 Task: Research Airbnb properties in Blaj, Romania from 6th December, 2023 to 10th December, 2023 for 1 adult. Place can be private room with 1  bedroom having 1 bed and 1 bathroom. Property type can be hotel.
Action: Mouse moved to (423, 76)
Screenshot: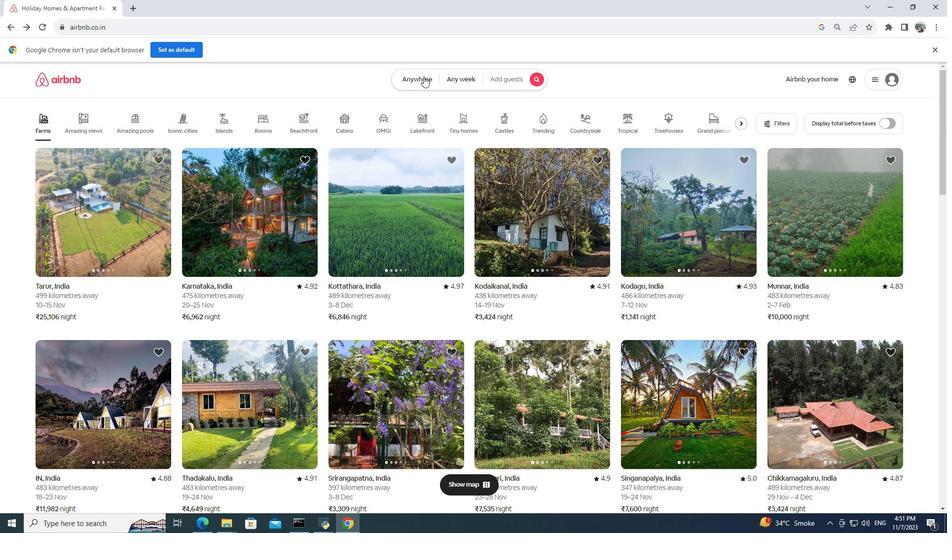 
Action: Mouse pressed left at (423, 76)
Screenshot: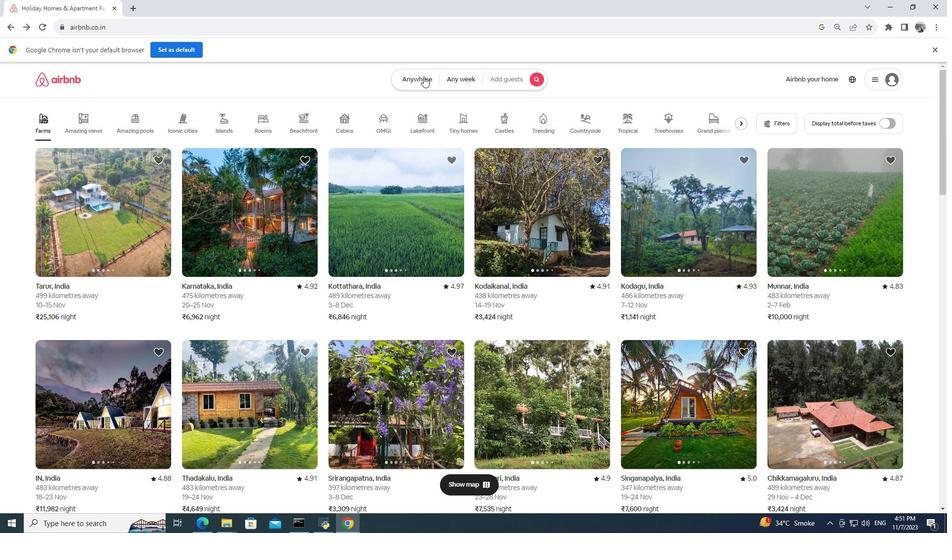 
Action: Mouse moved to (344, 119)
Screenshot: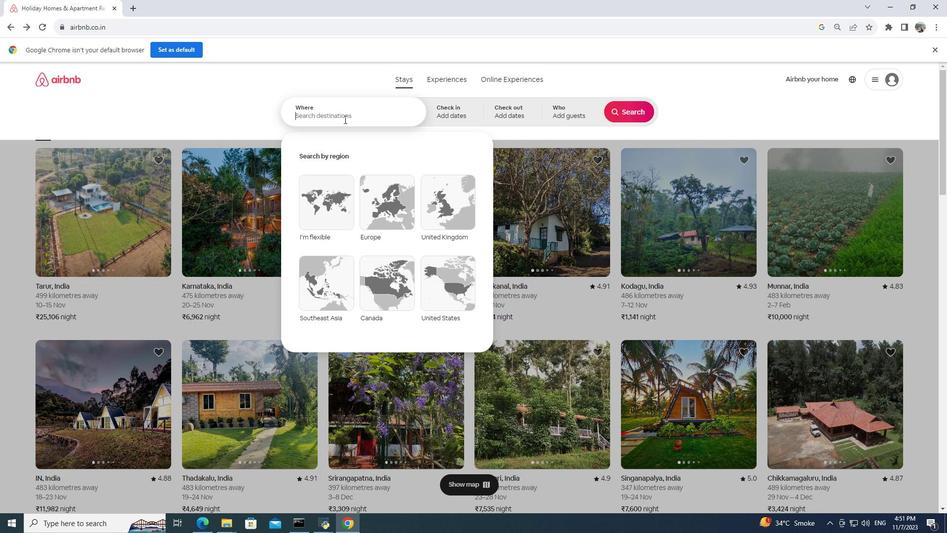 
Action: Mouse pressed left at (344, 119)
Screenshot: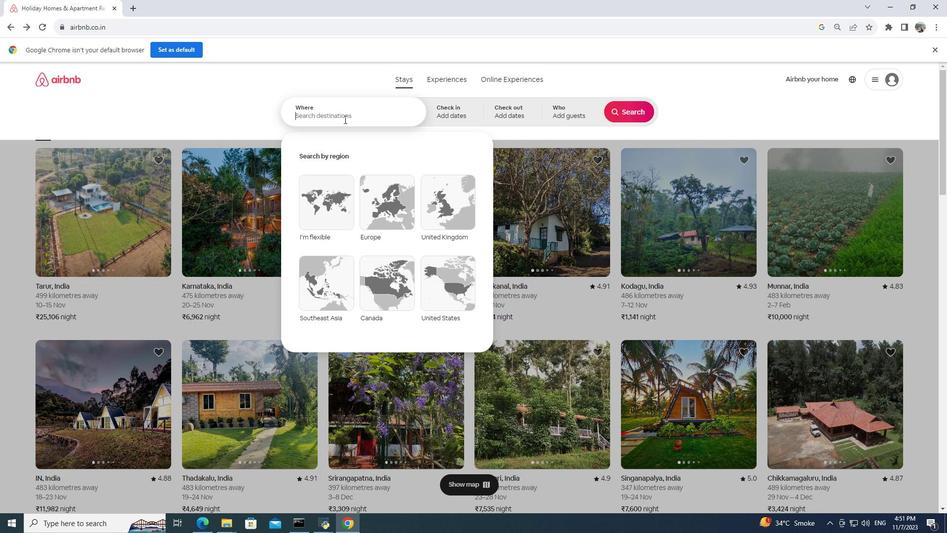 
Action: Mouse moved to (346, 119)
Screenshot: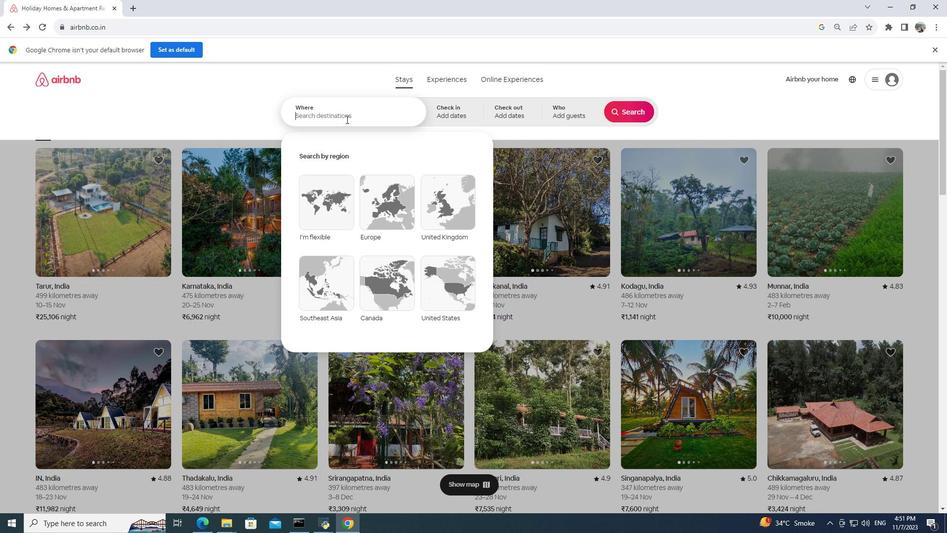 
Action: Key pressed blaj.<Key.backspace>m<Key.backspace>,<Key.space>romani<Key.shift>a
Screenshot: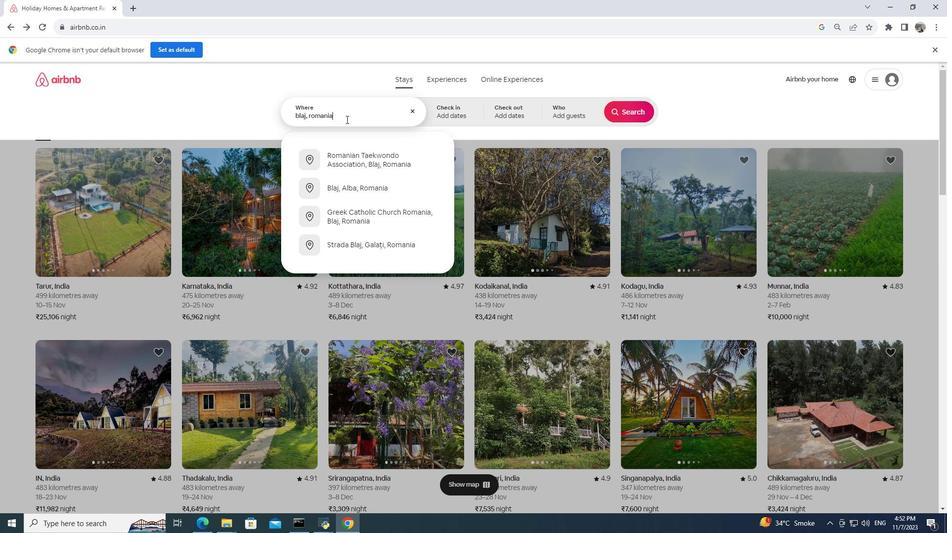 
Action: Mouse moved to (454, 114)
Screenshot: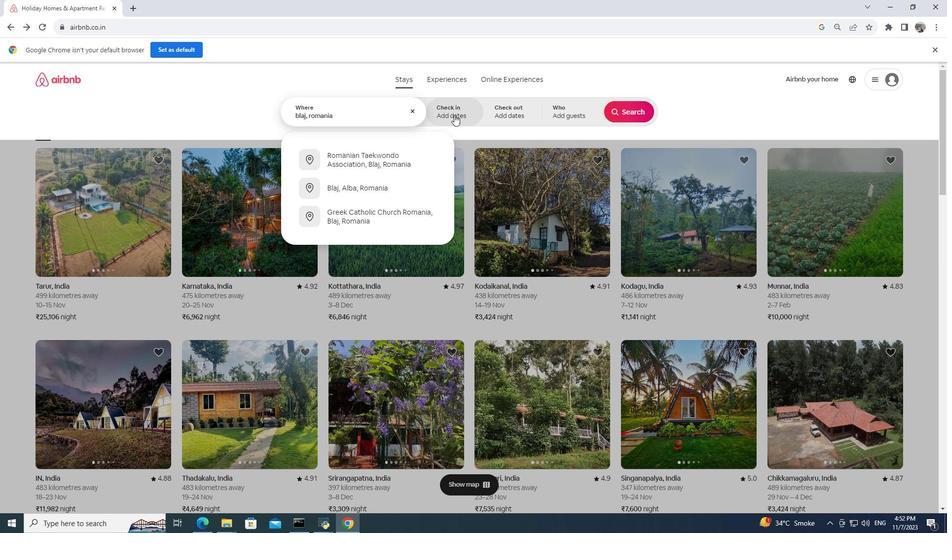 
Action: Mouse pressed left at (454, 114)
Screenshot: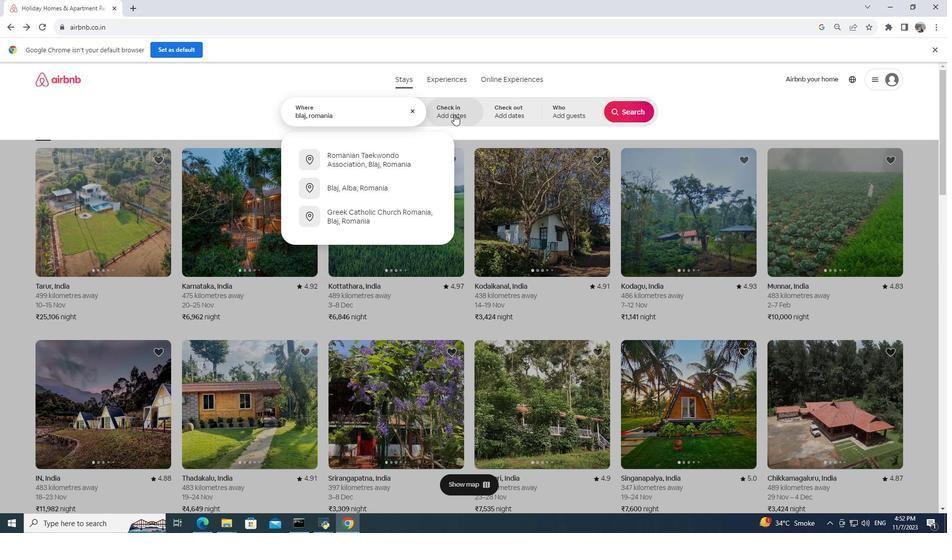 
Action: Mouse moved to (553, 243)
Screenshot: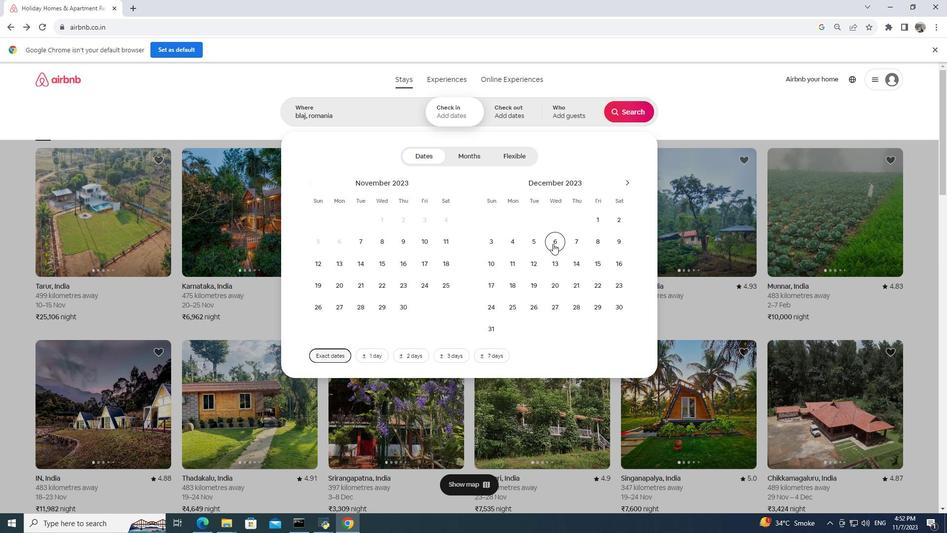 
Action: Mouse pressed left at (553, 243)
Screenshot: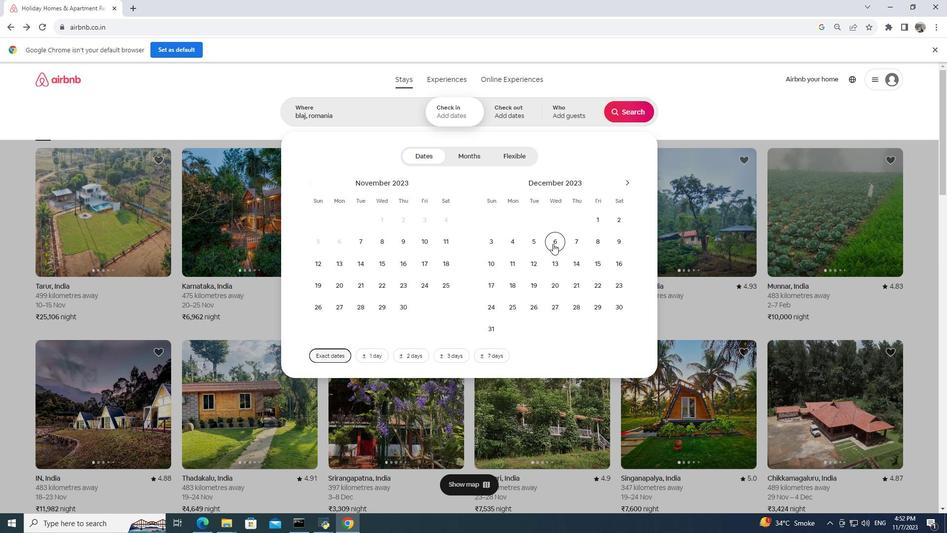 
Action: Mouse moved to (488, 262)
Screenshot: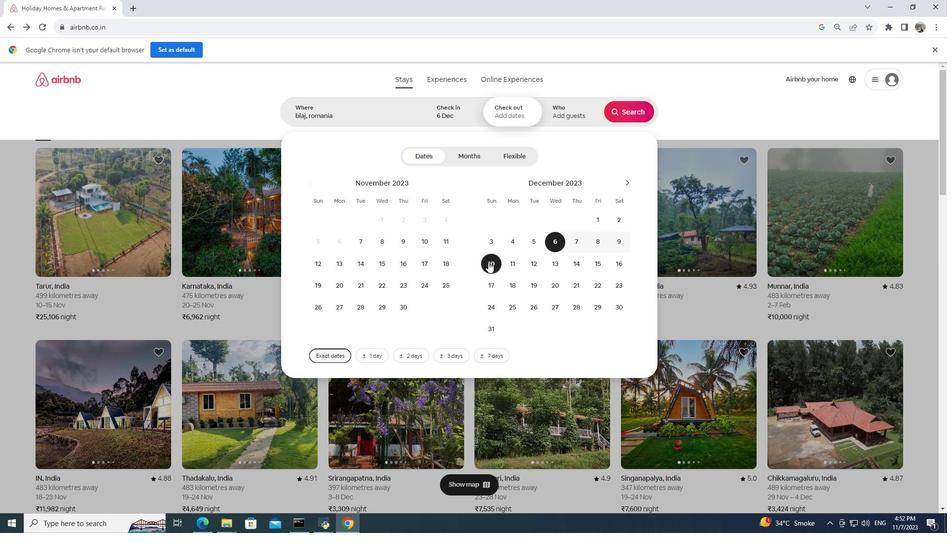 
Action: Mouse pressed left at (488, 262)
Screenshot: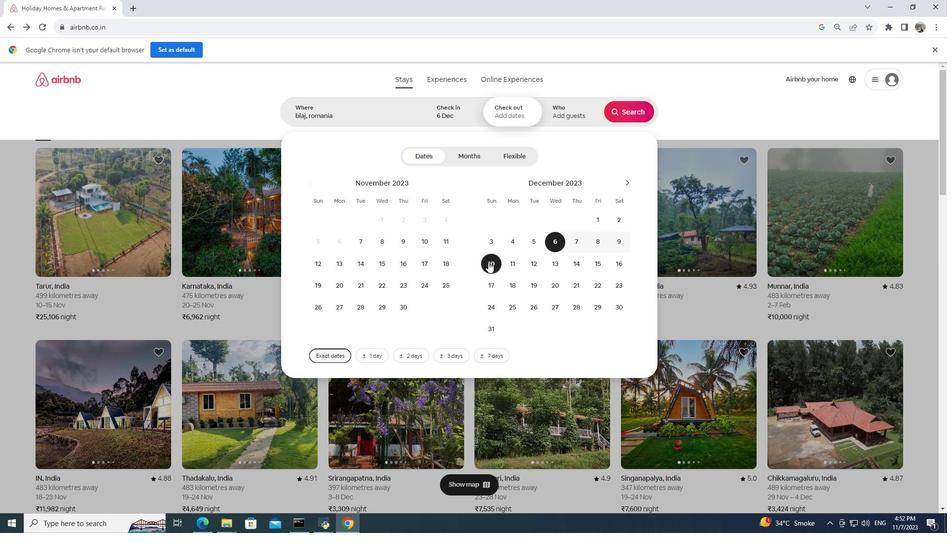 
Action: Mouse moved to (567, 113)
Screenshot: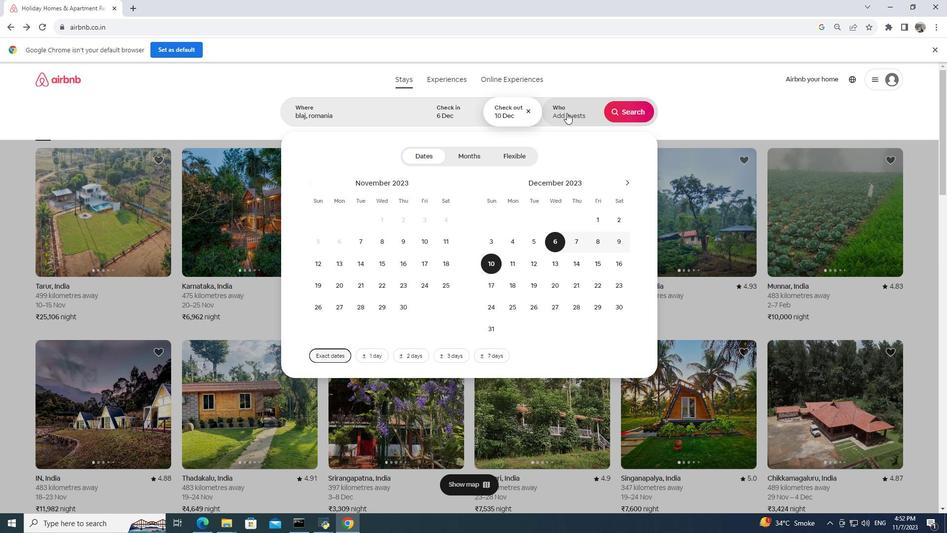
Action: Mouse pressed left at (567, 113)
Screenshot: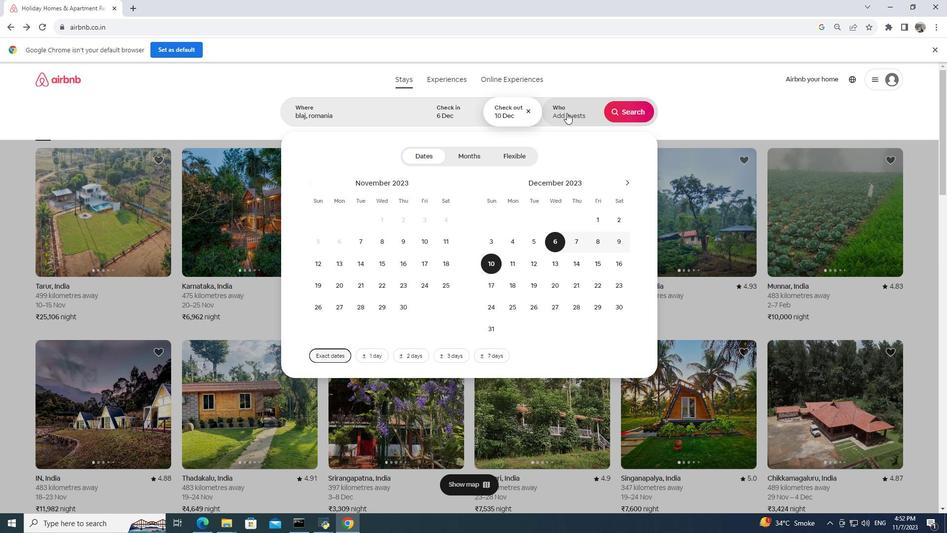 
Action: Mouse moved to (632, 159)
Screenshot: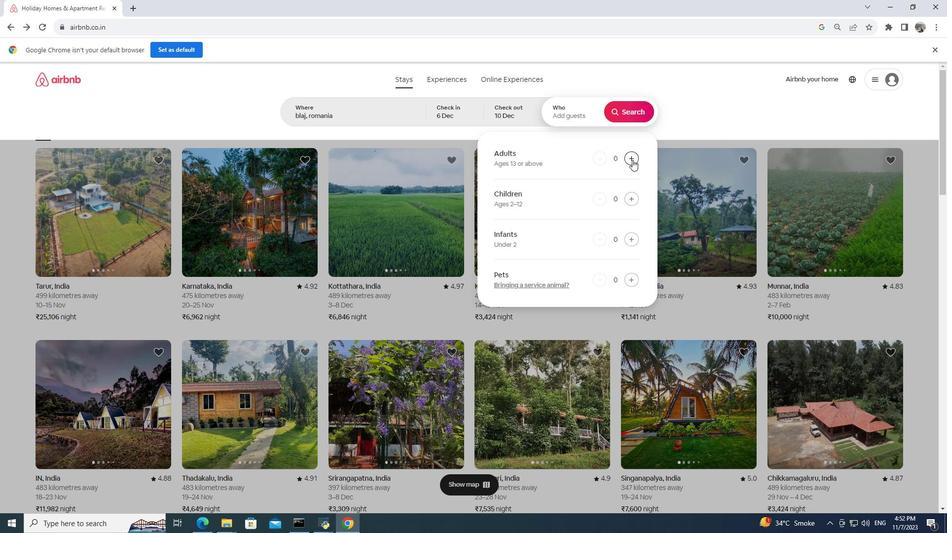 
Action: Mouse pressed left at (632, 159)
Screenshot: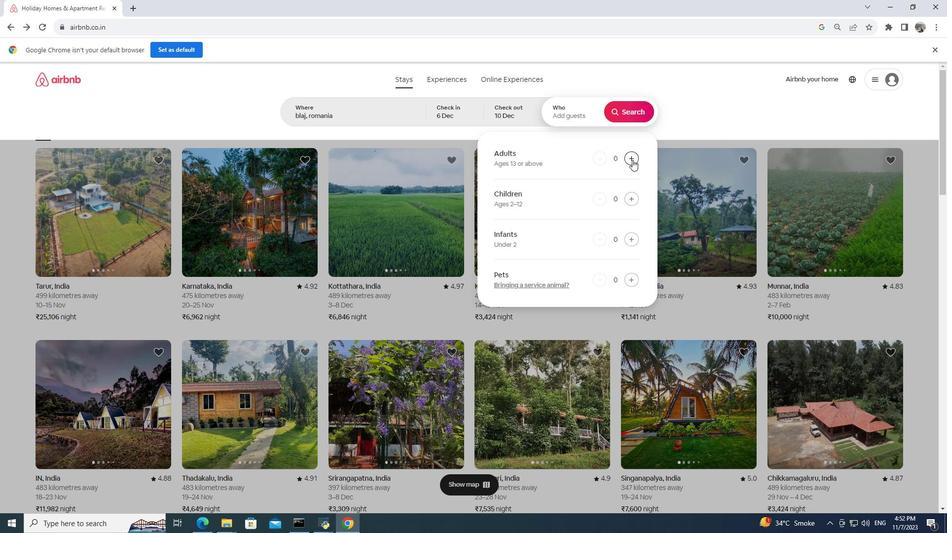 
Action: Mouse moved to (628, 112)
Screenshot: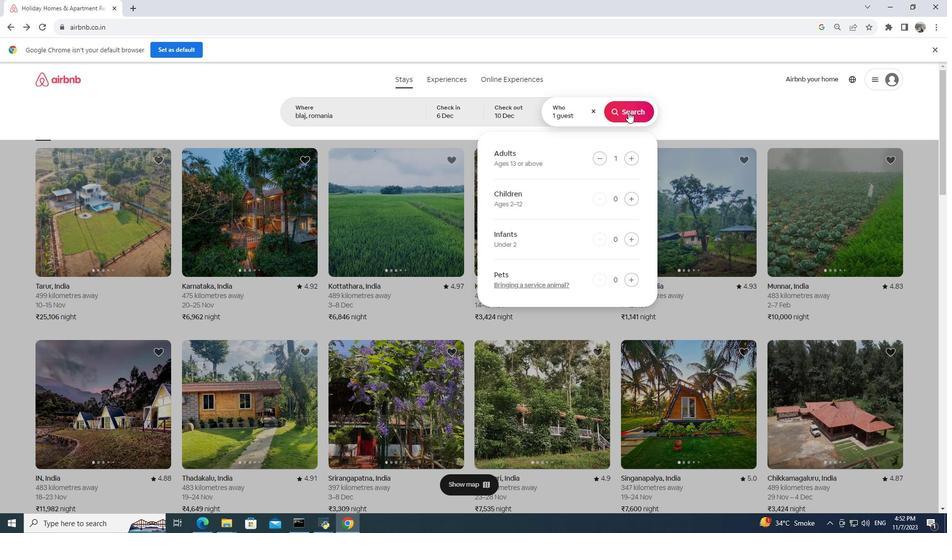 
Action: Mouse pressed left at (628, 112)
Screenshot: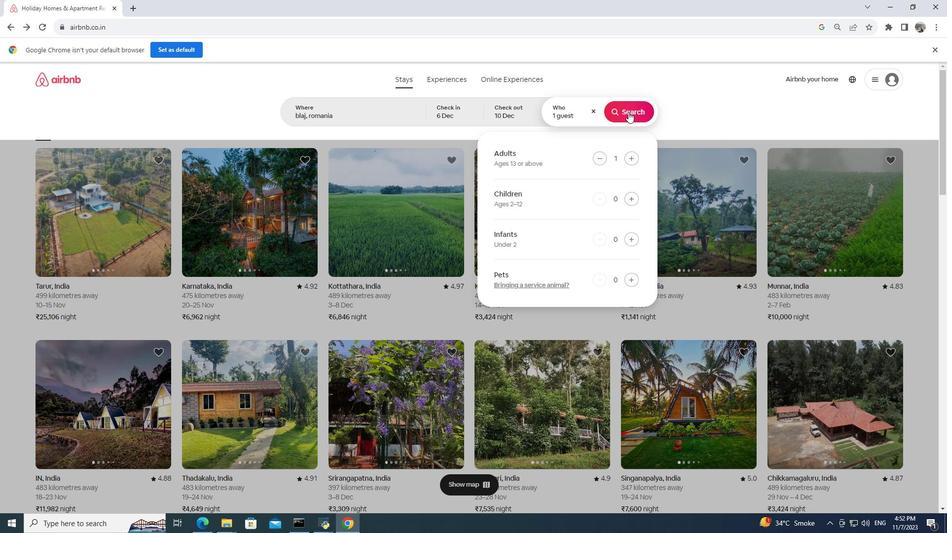 
Action: Mouse moved to (799, 114)
Screenshot: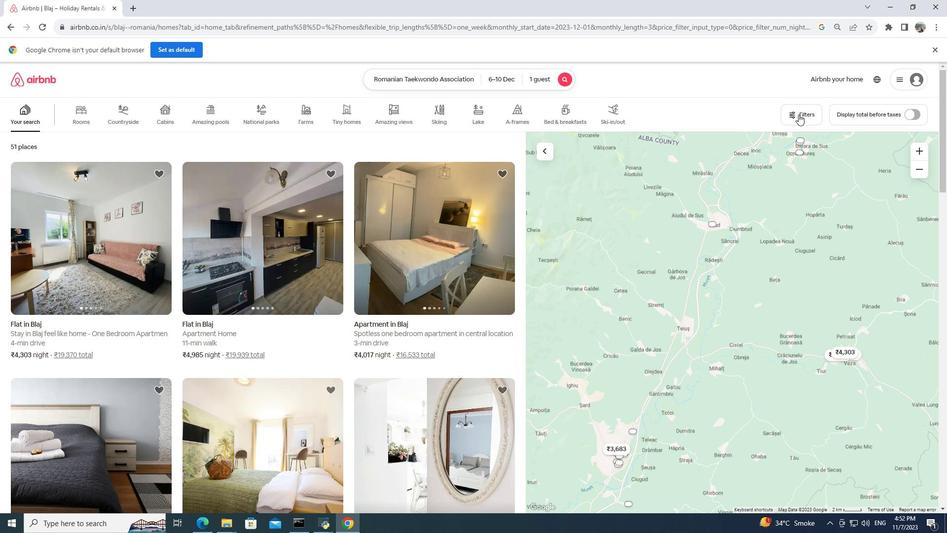 
Action: Mouse pressed left at (799, 114)
Screenshot: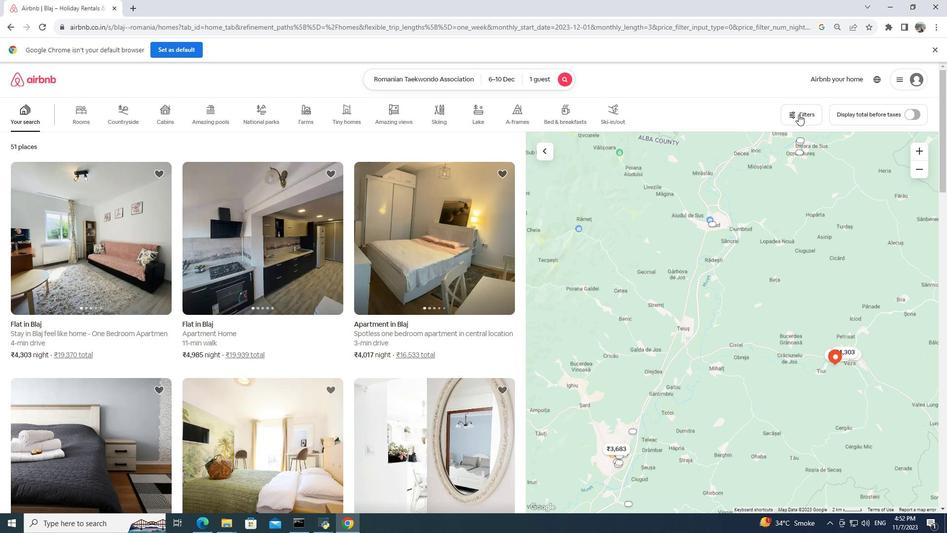 
Action: Mouse moved to (351, 386)
Screenshot: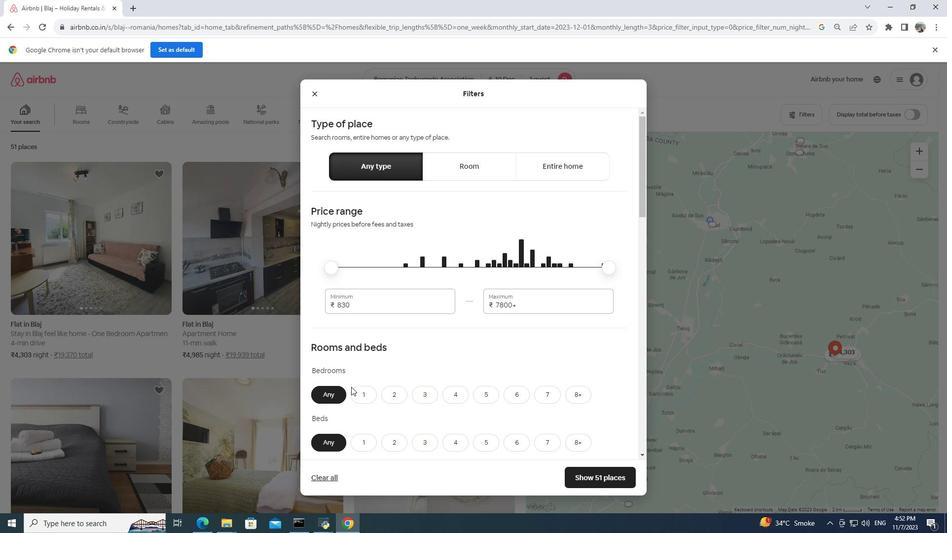 
Action: Mouse pressed left at (351, 386)
Screenshot: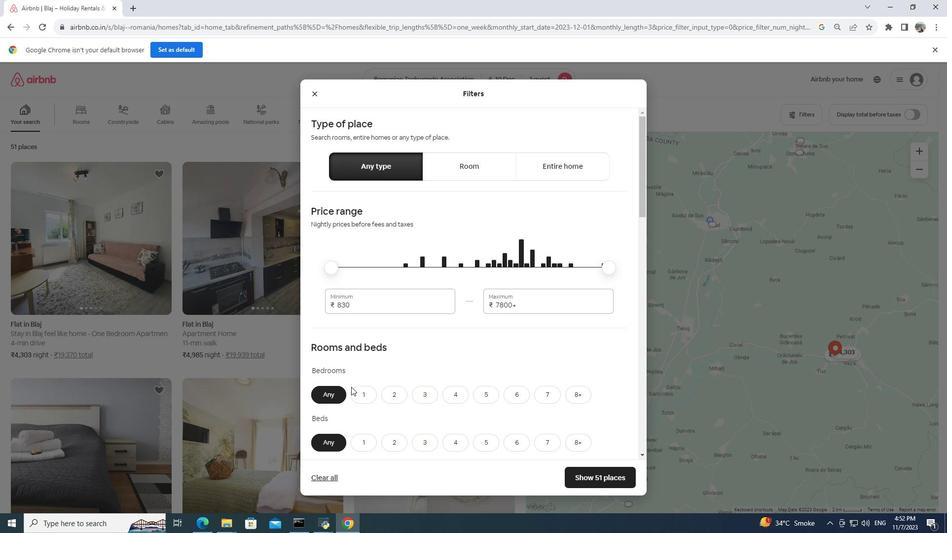 
Action: Mouse moved to (359, 388)
Screenshot: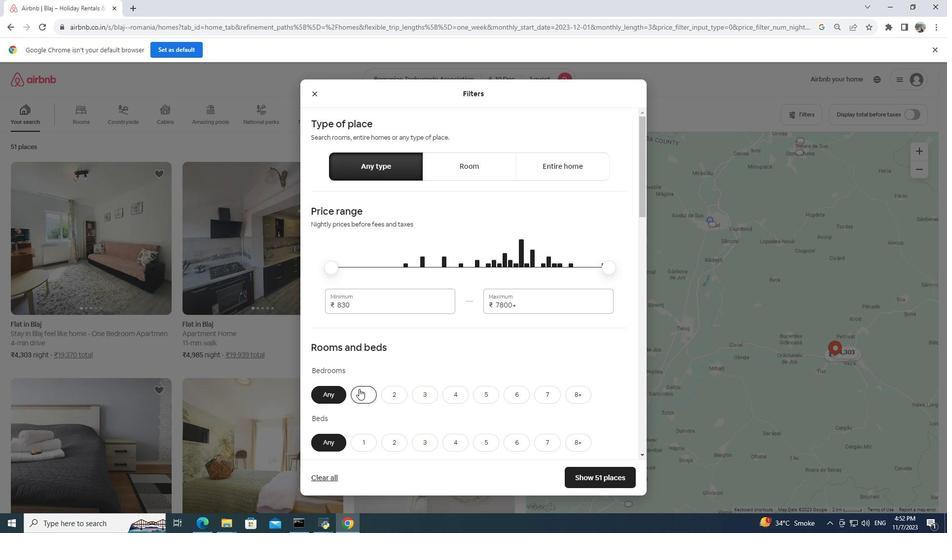 
Action: Mouse pressed left at (359, 388)
Screenshot: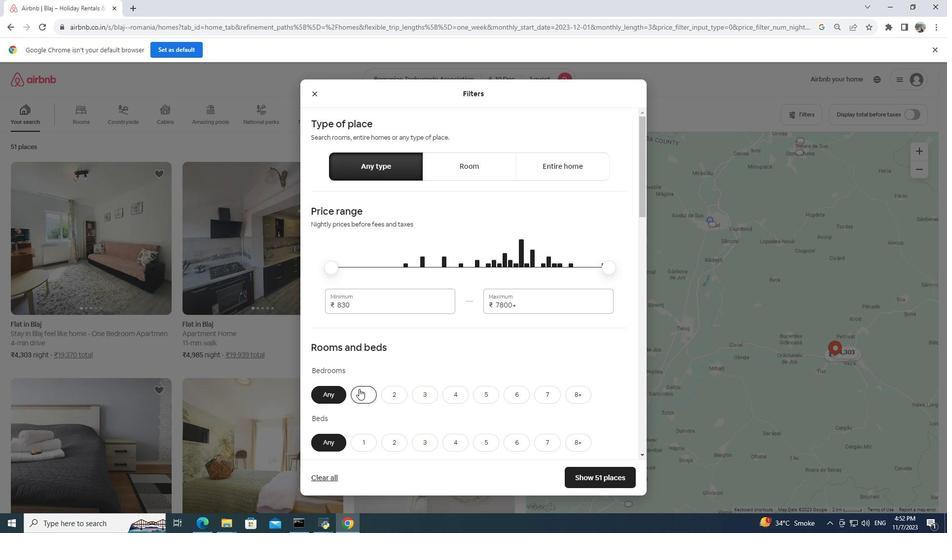 
Action: Mouse moved to (361, 384)
Screenshot: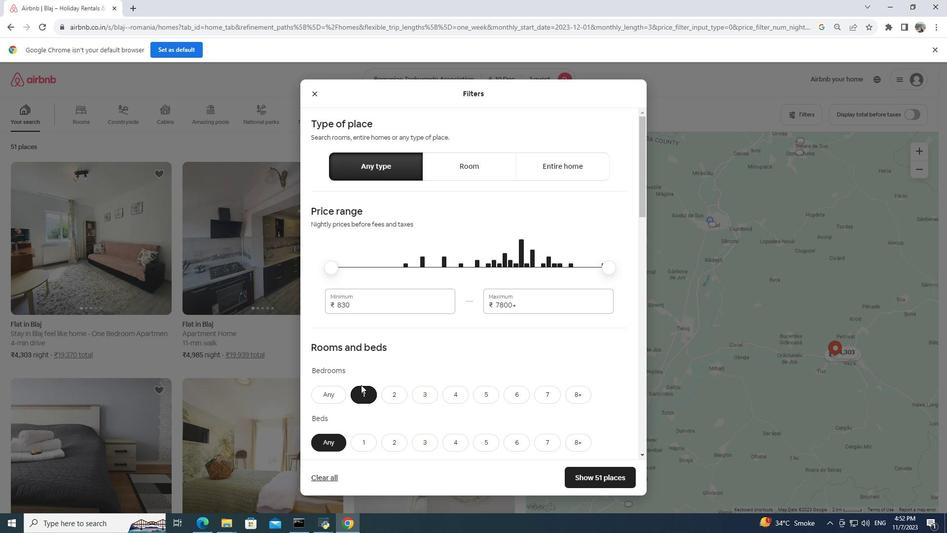 
Action: Mouse scrolled (361, 384) with delta (0, 0)
Screenshot: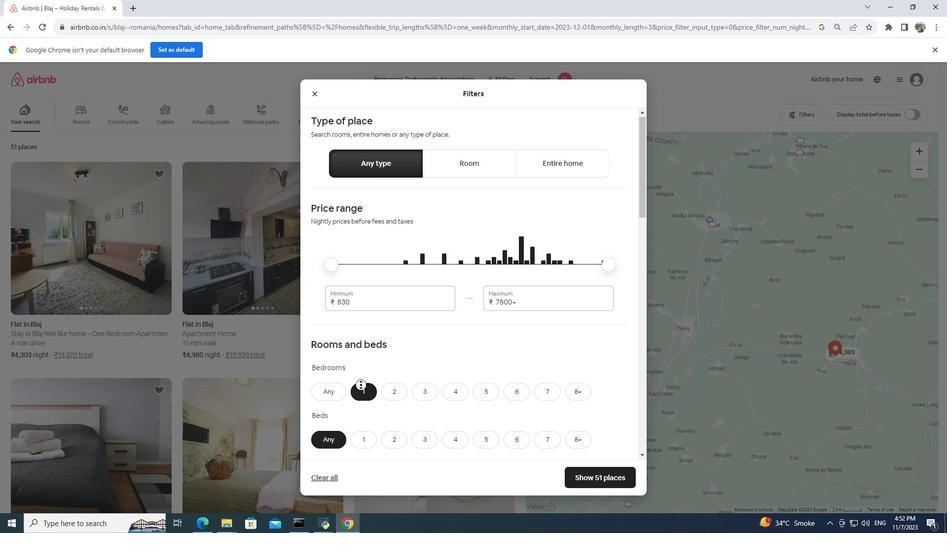 
Action: Mouse scrolled (361, 384) with delta (0, 0)
Screenshot: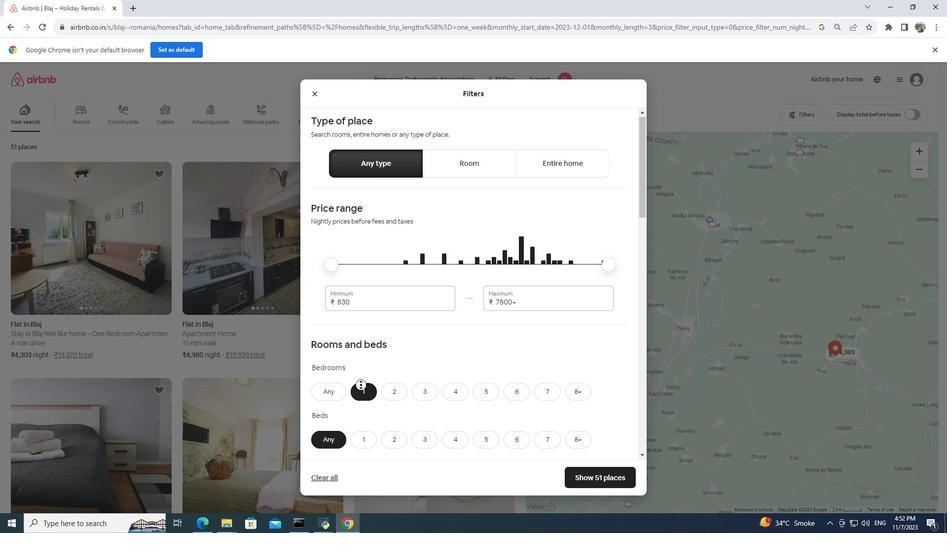 
Action: Mouse scrolled (361, 384) with delta (0, 0)
Screenshot: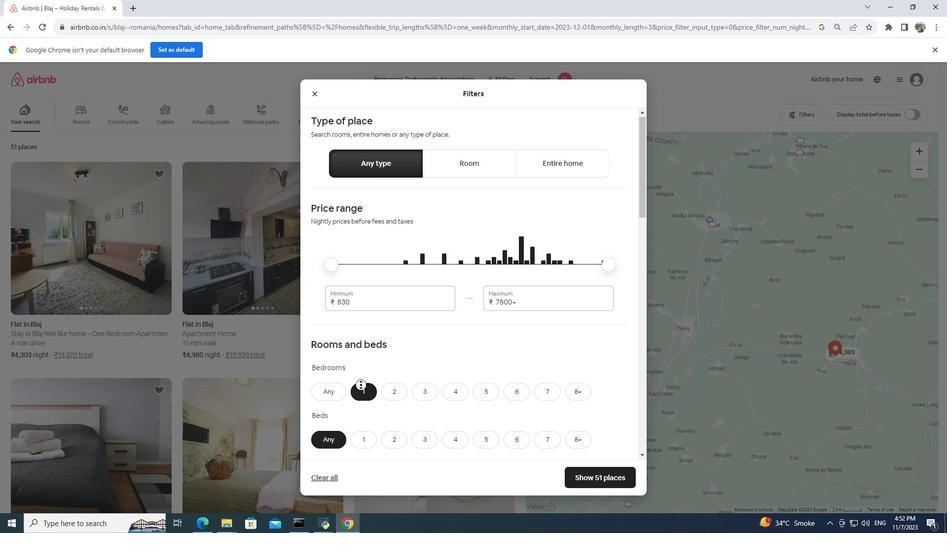 
Action: Mouse pressed middle at (361, 384)
Screenshot: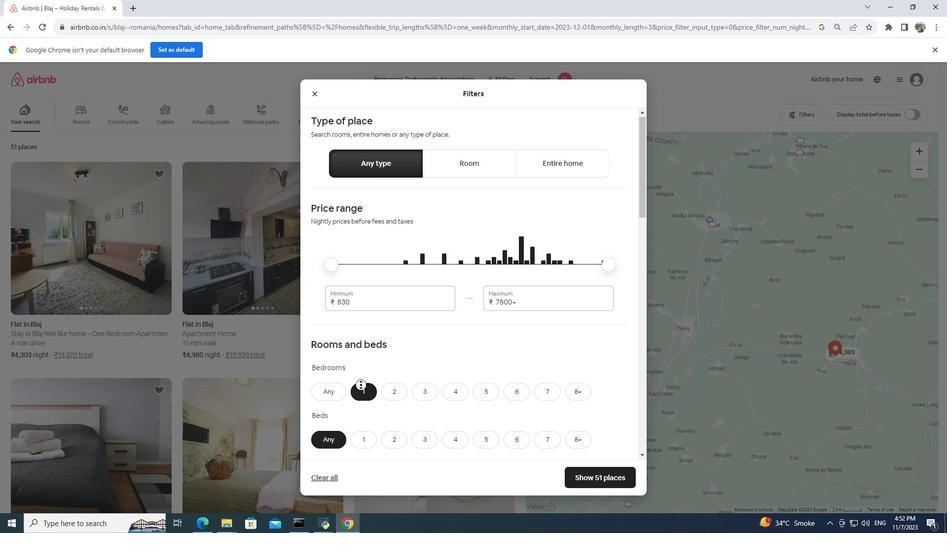
Action: Mouse scrolled (361, 384) with delta (0, 0)
Screenshot: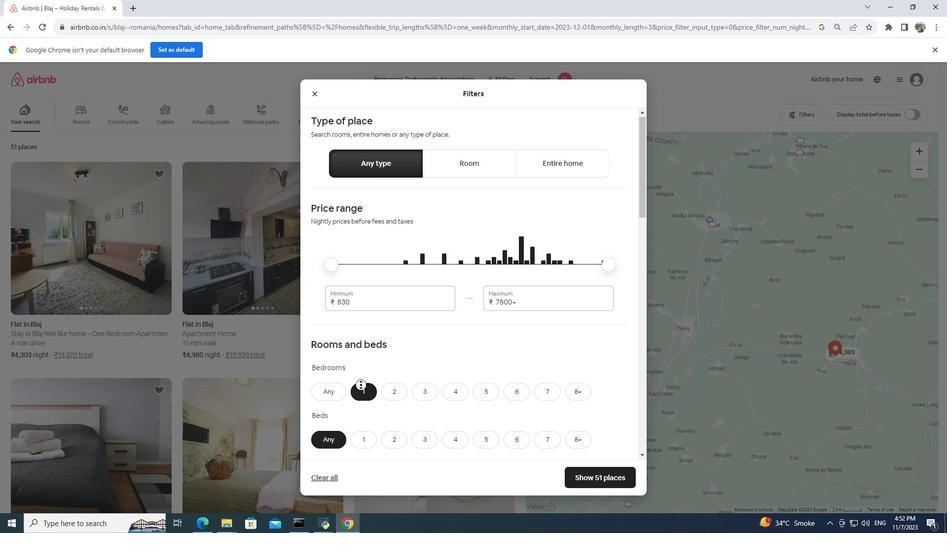 
Action: Mouse scrolled (361, 384) with delta (0, 0)
Screenshot: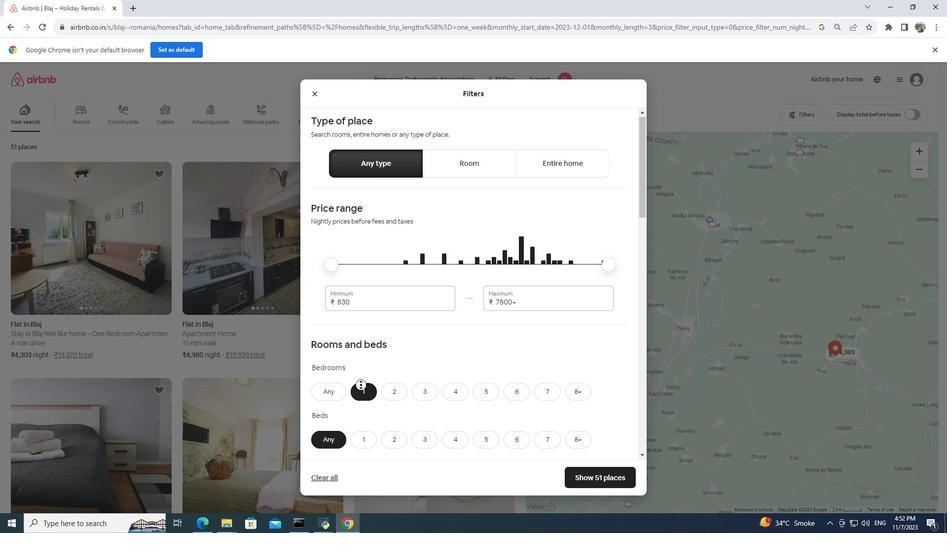 
Action: Mouse moved to (364, 407)
Screenshot: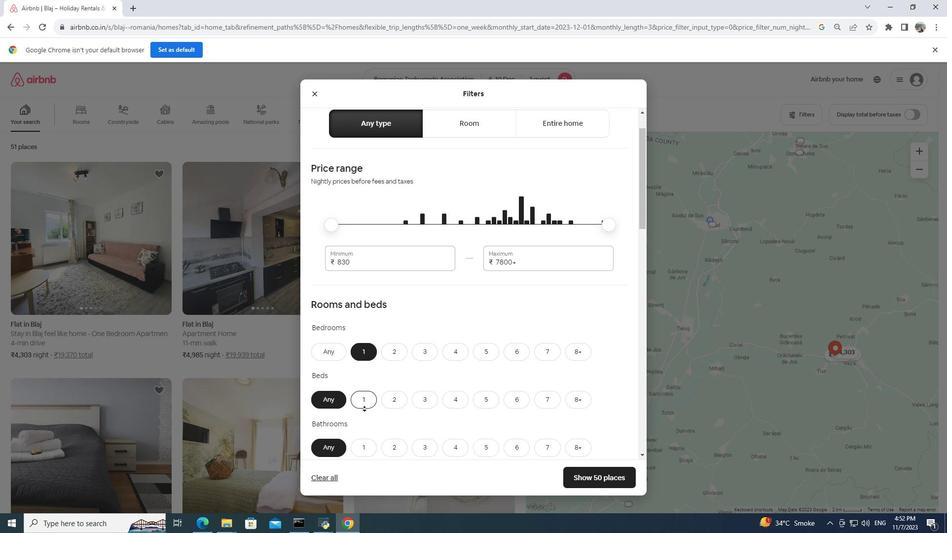 
Action: Mouse pressed left at (364, 407)
Screenshot: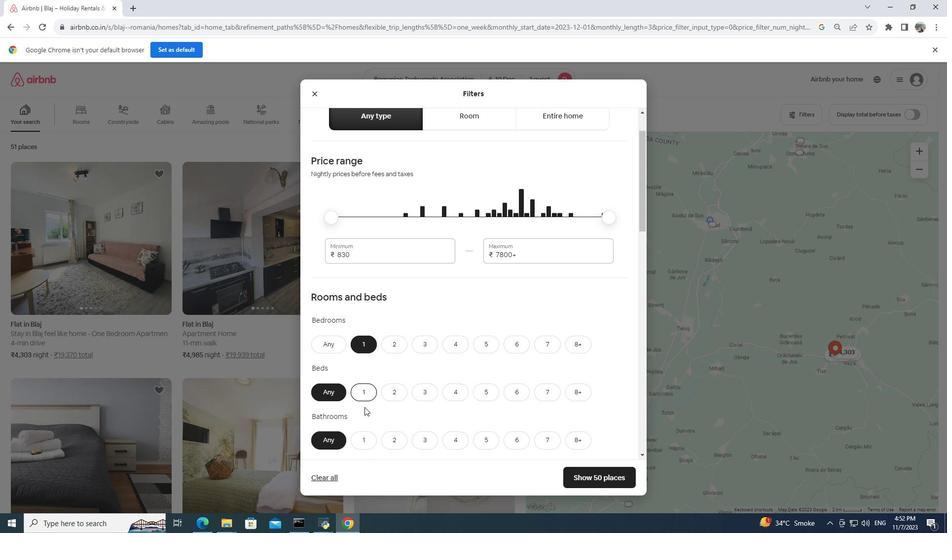 
Action: Mouse moved to (367, 379)
Screenshot: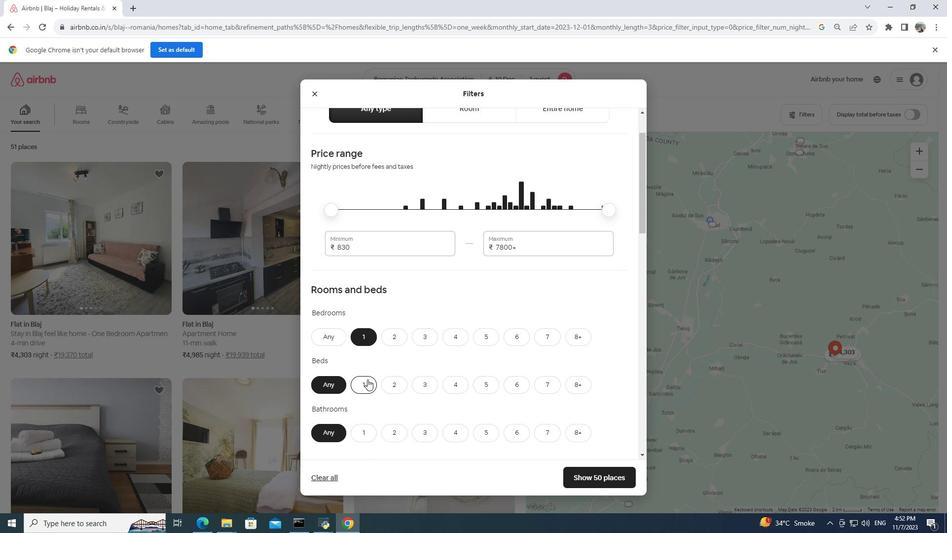 
Action: Mouse pressed left at (367, 379)
Screenshot: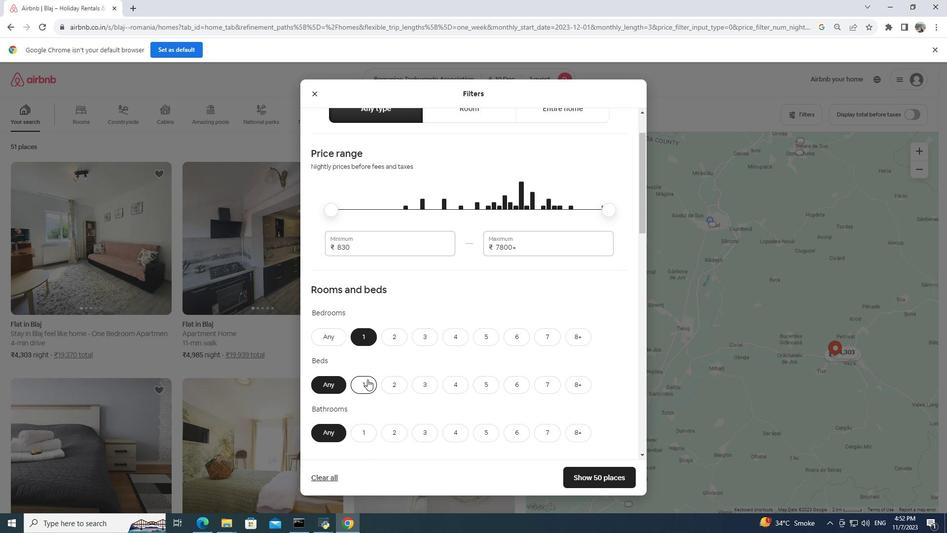 
Action: Mouse moved to (361, 426)
Screenshot: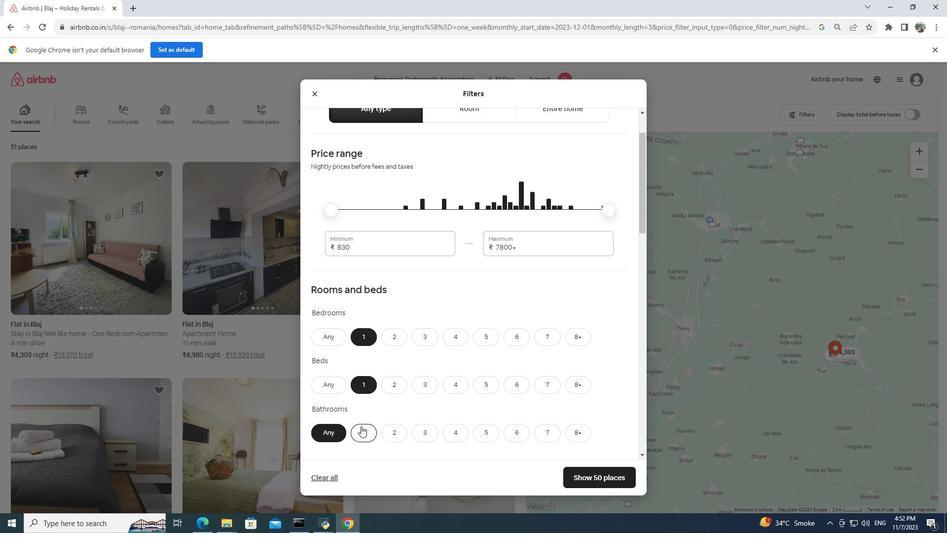 
Action: Mouse pressed left at (361, 426)
Screenshot: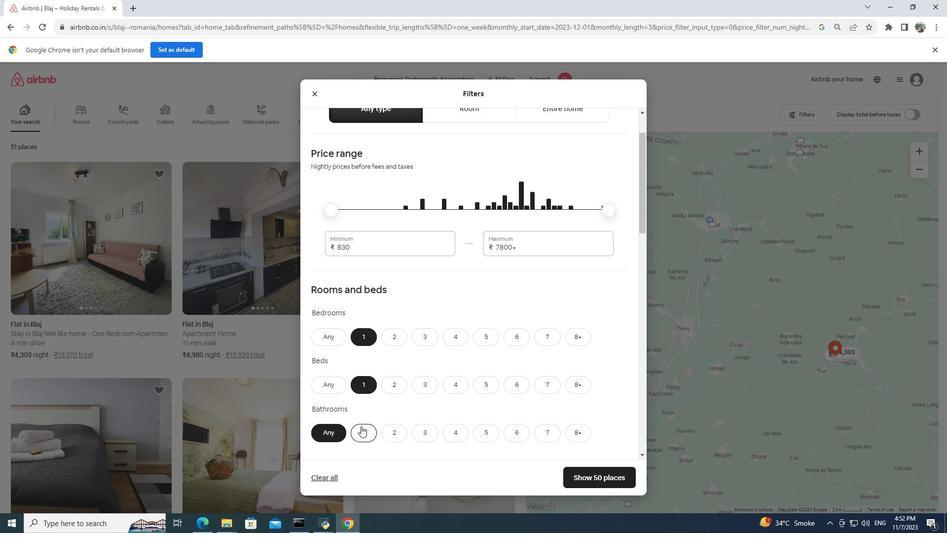 
Action: Mouse moved to (367, 407)
Screenshot: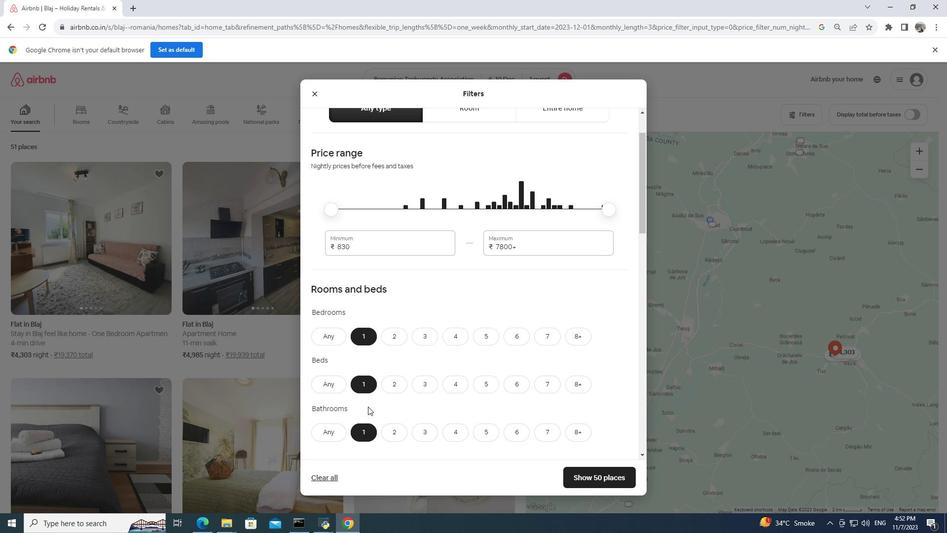 
Action: Mouse scrolled (367, 407) with delta (0, 0)
Screenshot: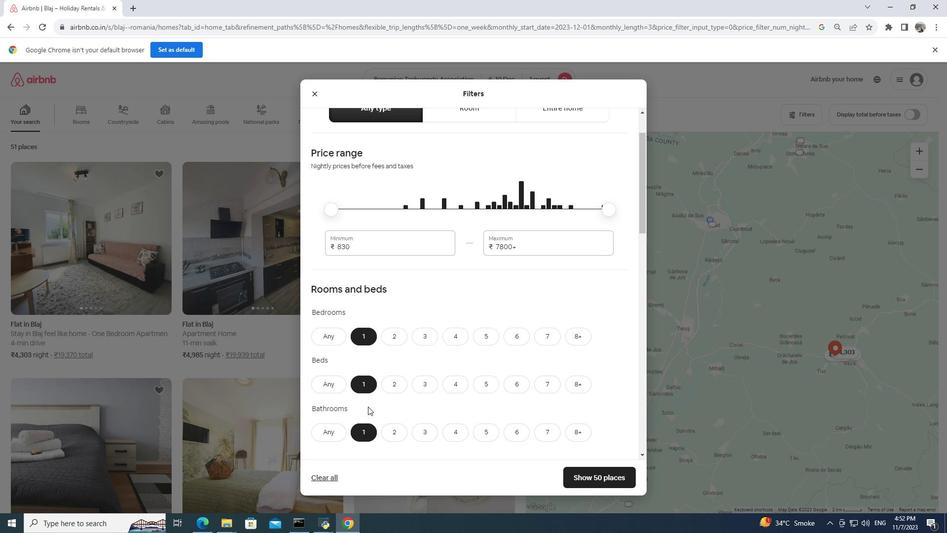 
Action: Mouse moved to (367, 407)
Screenshot: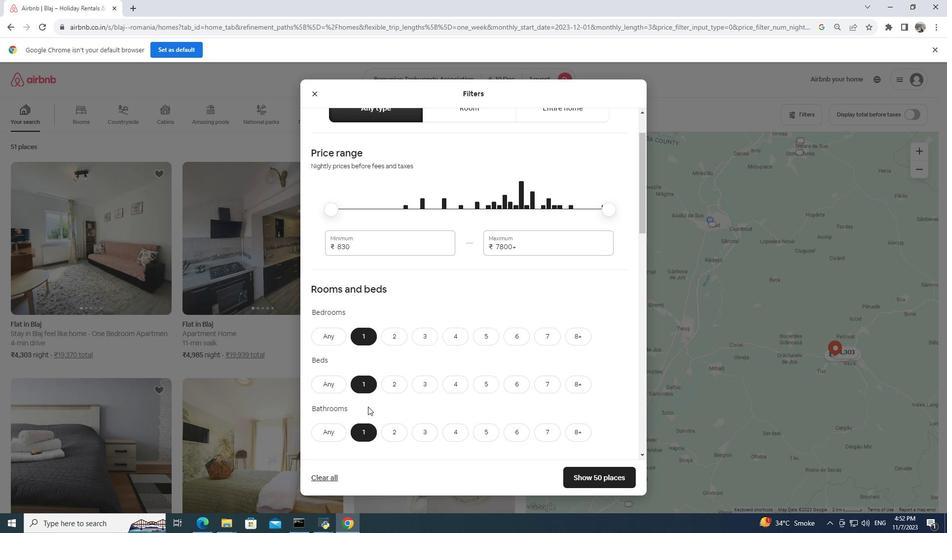 
Action: Mouse scrolled (367, 406) with delta (0, 0)
Screenshot: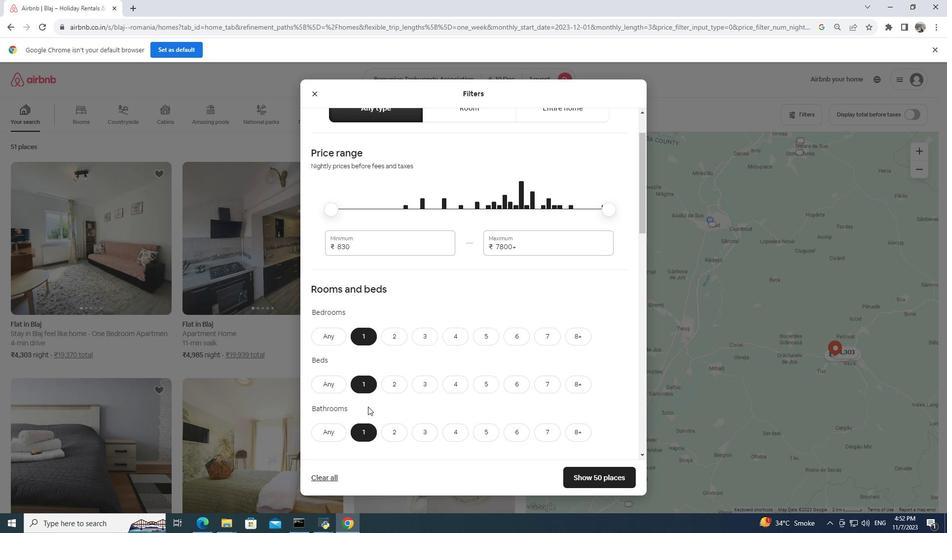 
Action: Mouse moved to (372, 395)
Screenshot: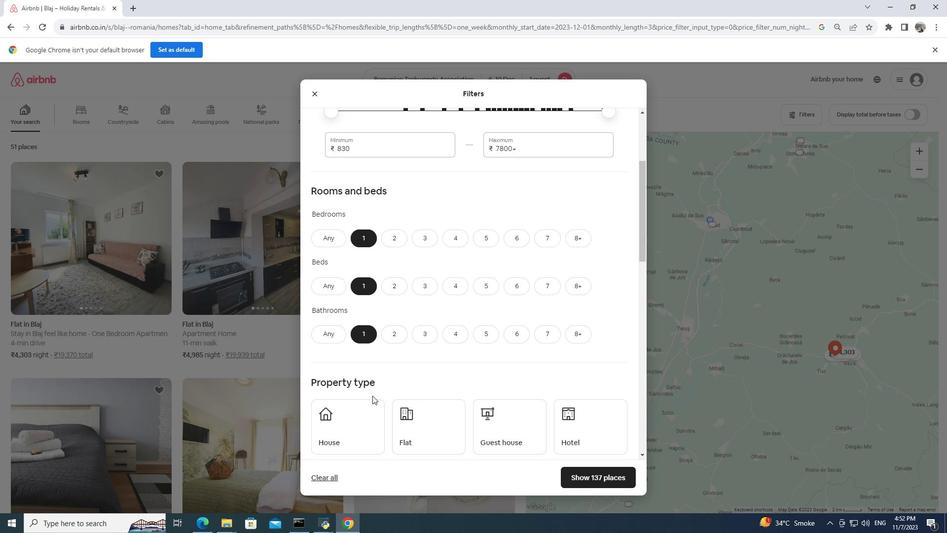 
Action: Mouse scrolled (372, 395) with delta (0, 0)
Screenshot: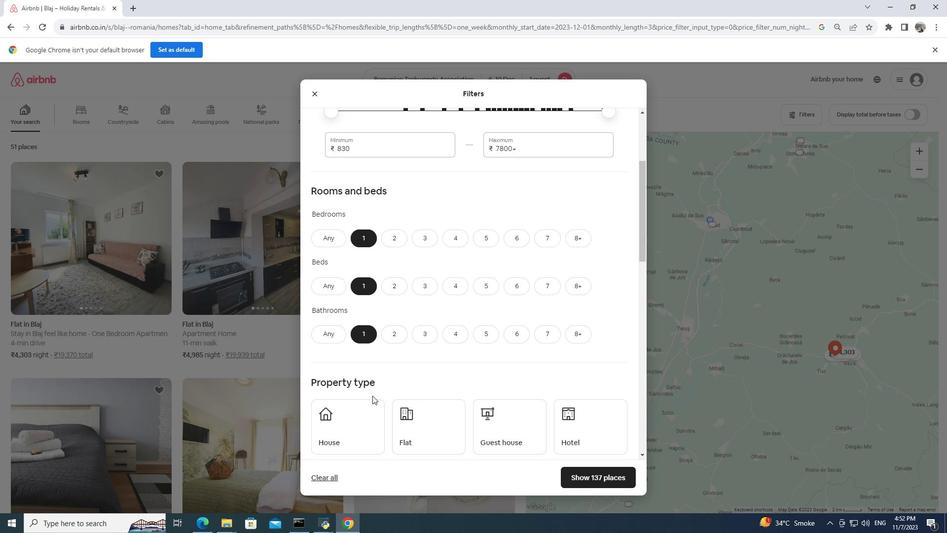 
Action: Mouse scrolled (372, 395) with delta (0, 0)
Screenshot: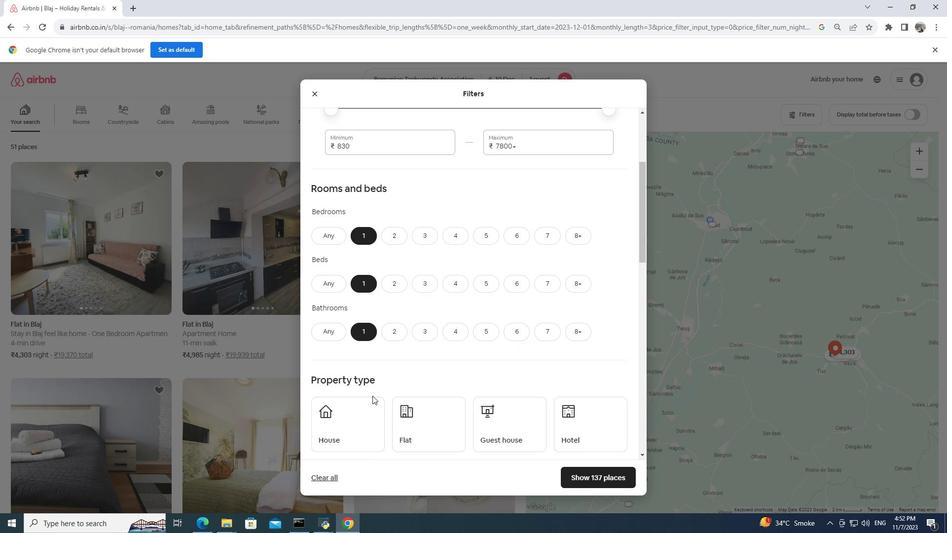 
Action: Mouse scrolled (372, 395) with delta (0, 0)
Screenshot: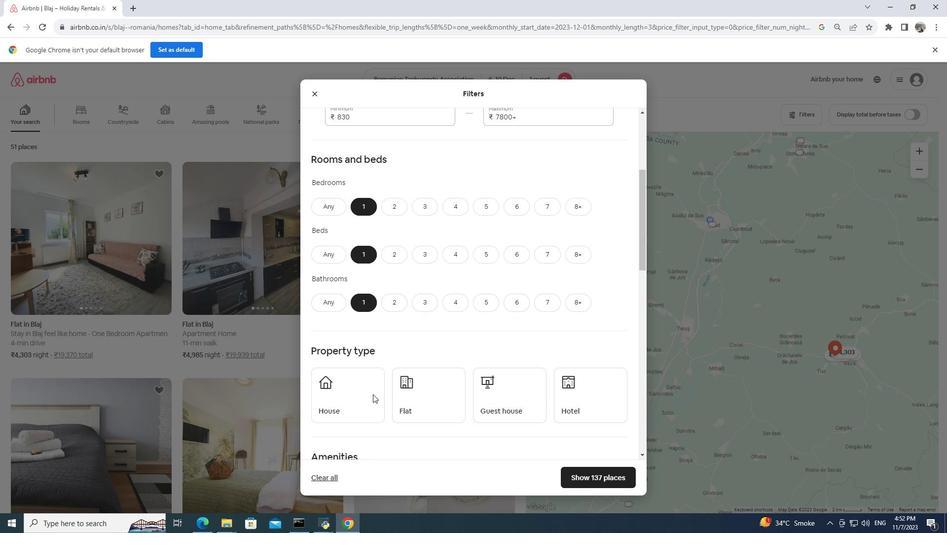 
Action: Mouse moved to (585, 274)
Screenshot: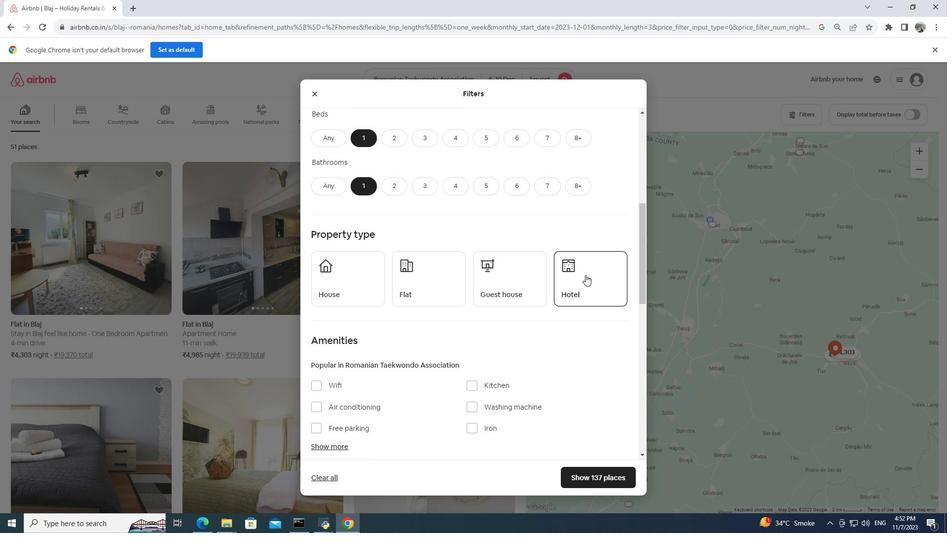 
Action: Mouse pressed left at (585, 274)
Screenshot: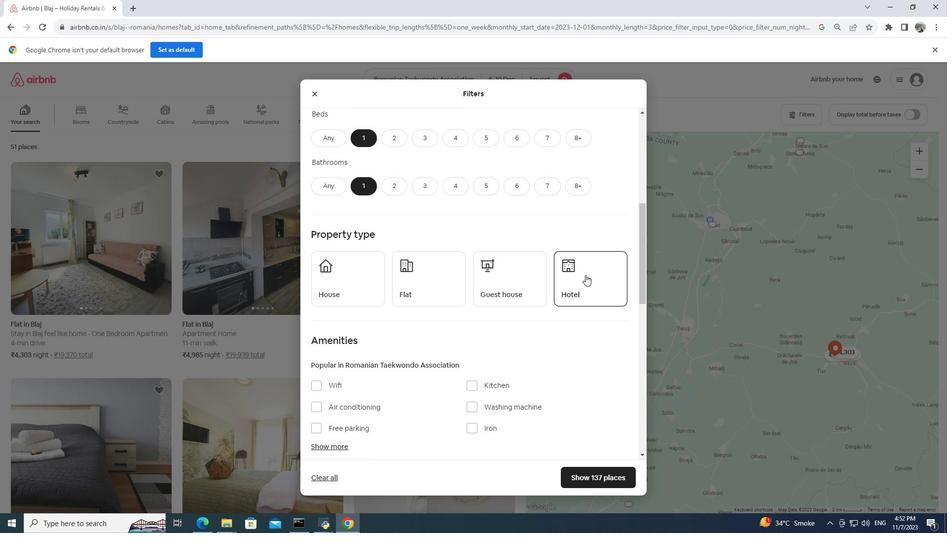 
Action: Mouse moved to (605, 472)
Screenshot: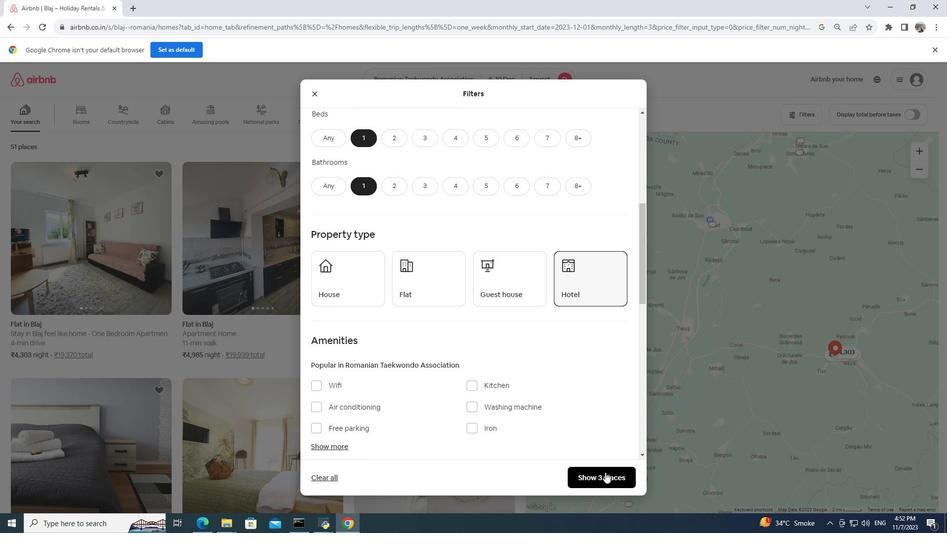 
Action: Mouse pressed left at (605, 472)
Screenshot: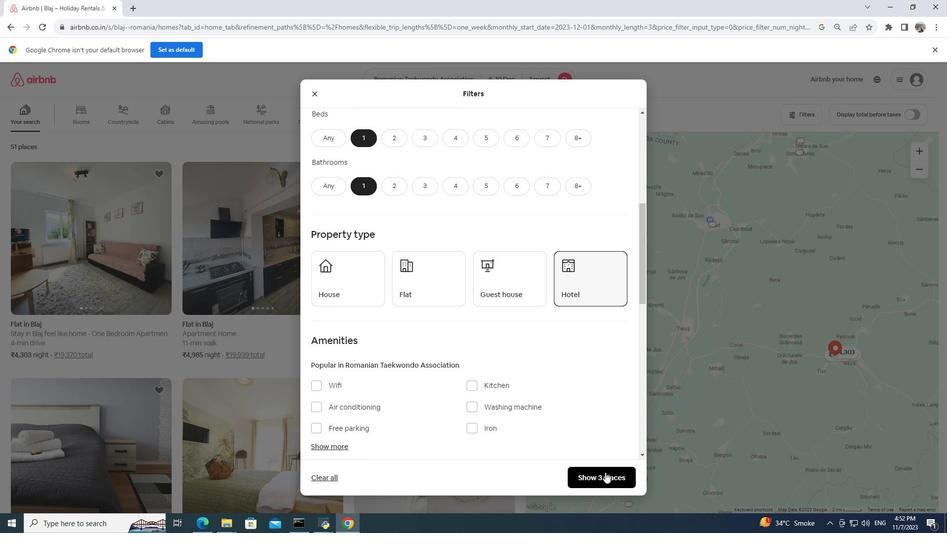 
Action: Mouse moved to (51, 254)
Screenshot: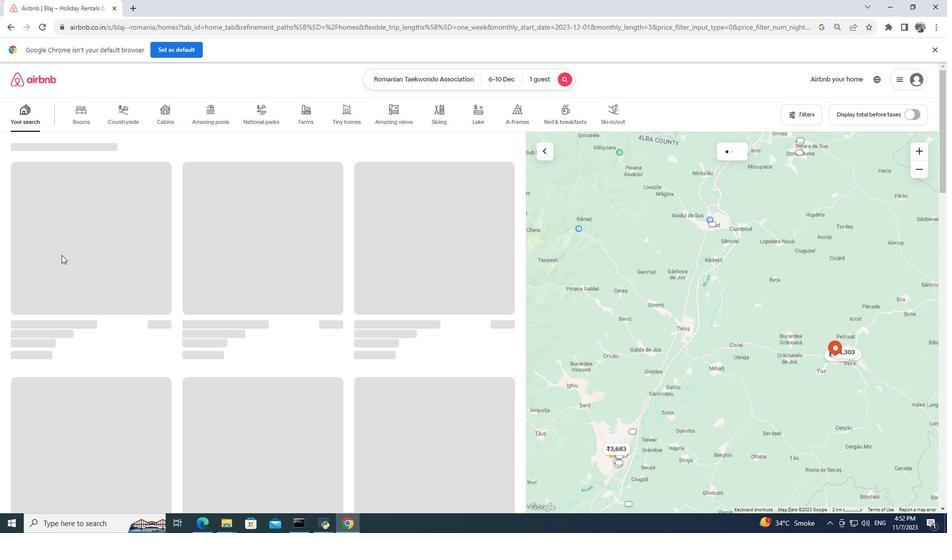 
Action: Mouse pressed left at (51, 254)
Screenshot: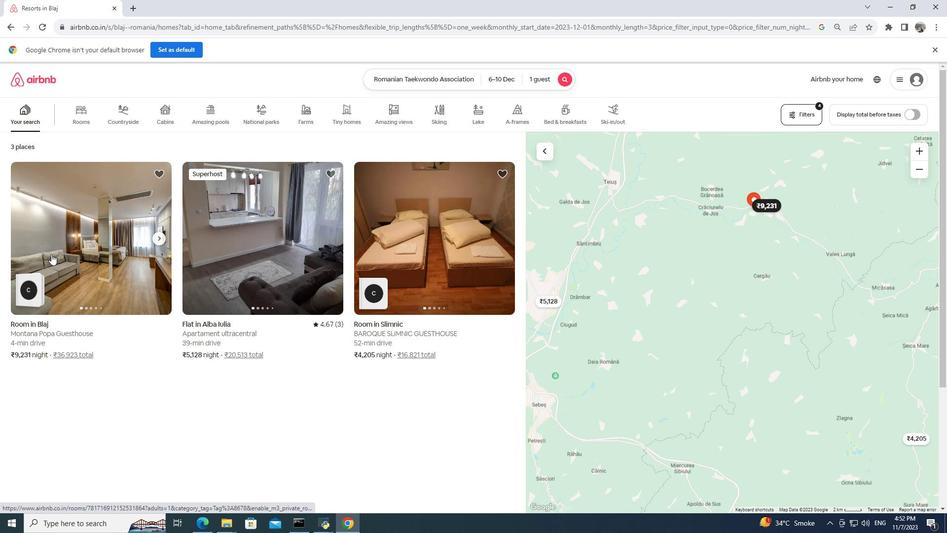 
Action: Mouse pressed left at (51, 254)
Screenshot: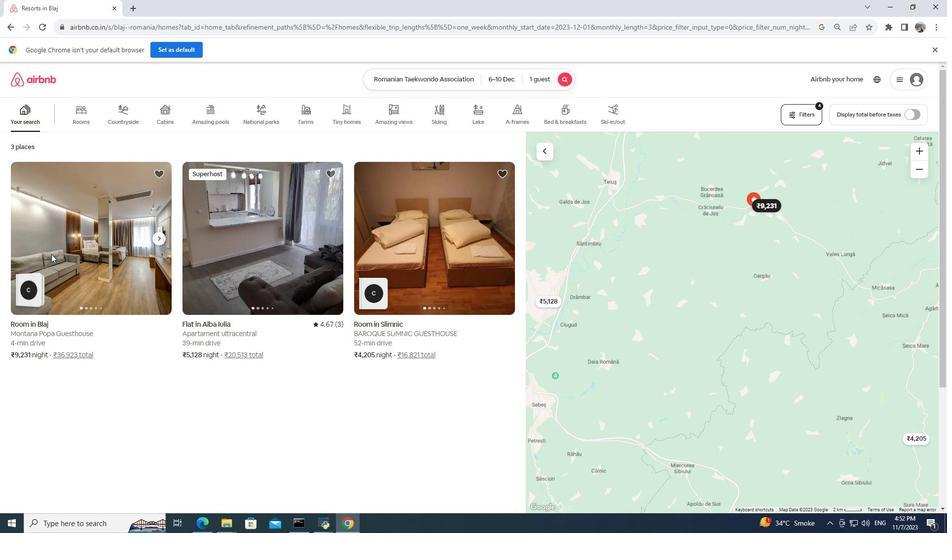 
Action: Mouse moved to (231, 8)
Screenshot: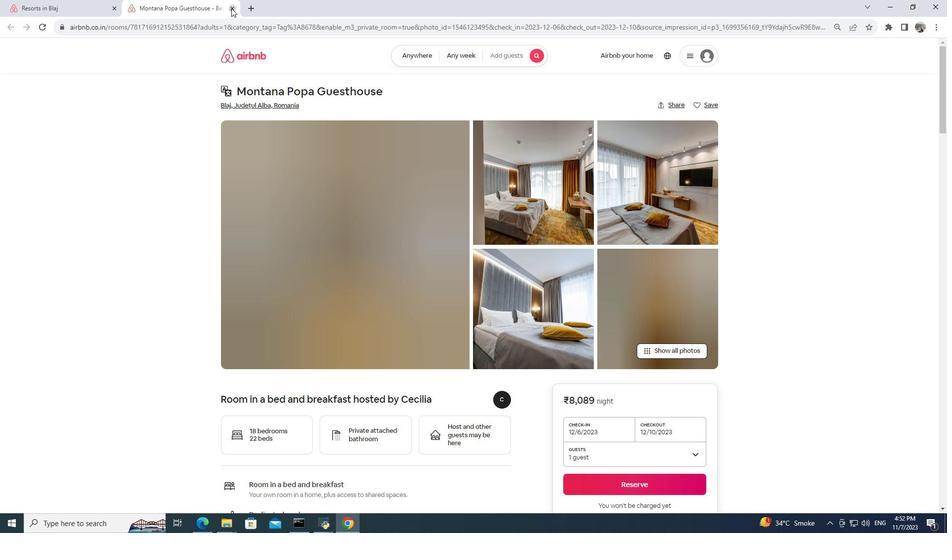 
Action: Mouse pressed left at (231, 8)
Screenshot: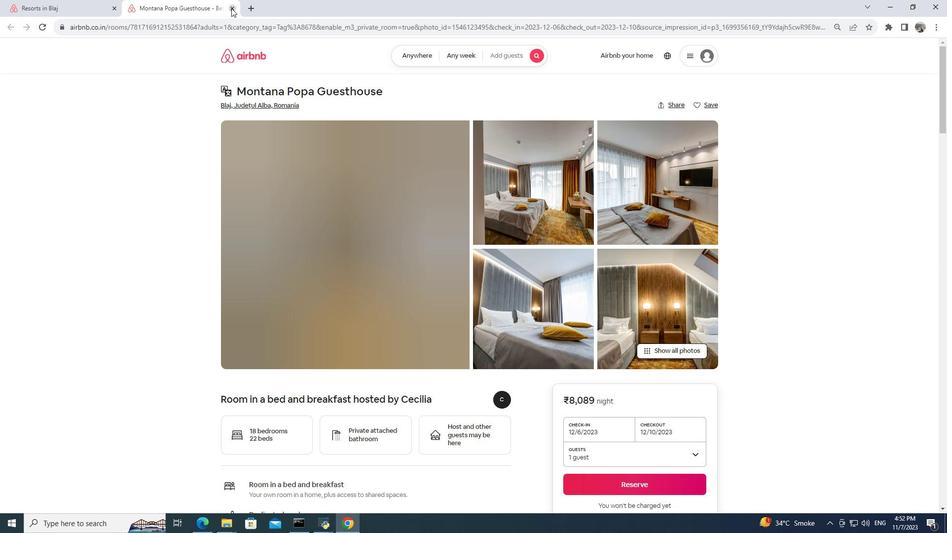 
Action: Mouse moved to (276, 240)
Screenshot: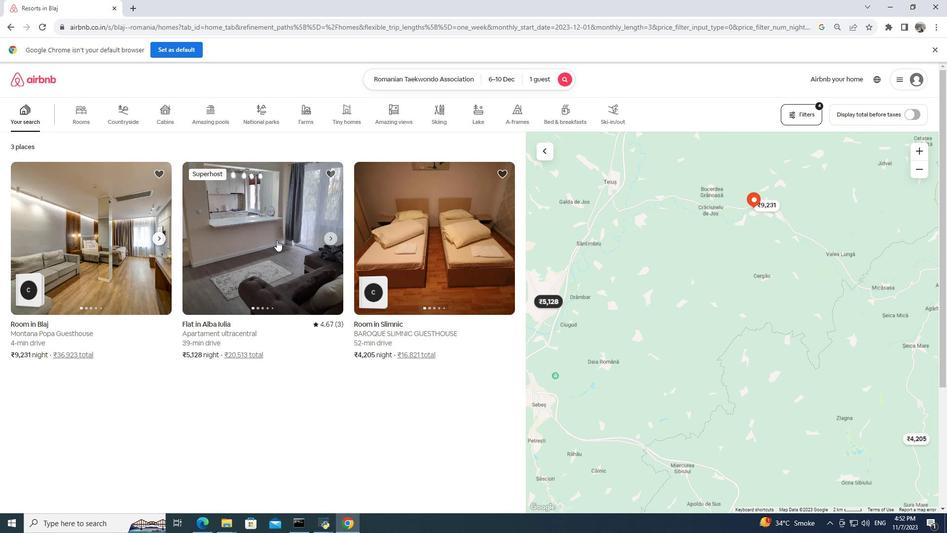 
Action: Mouse pressed left at (276, 240)
Screenshot: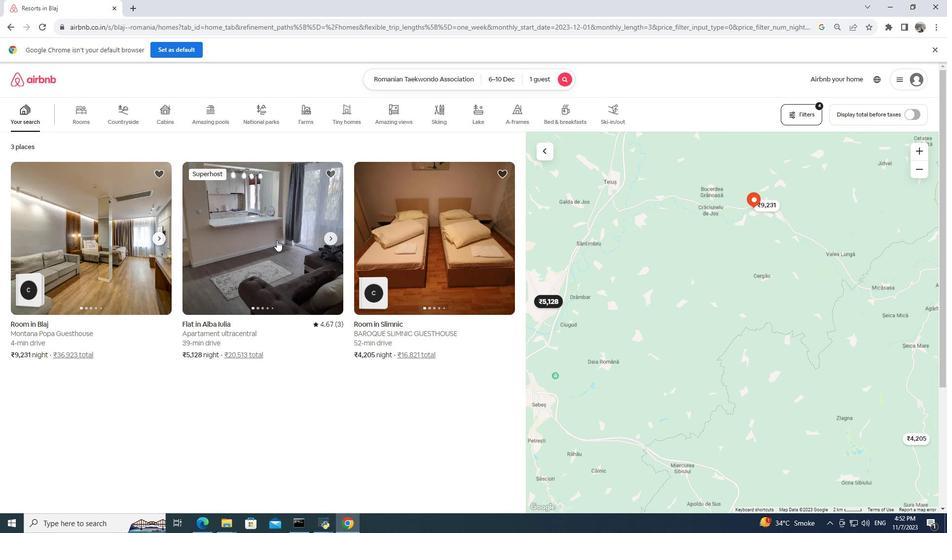 
Action: Mouse pressed left at (276, 240)
Screenshot: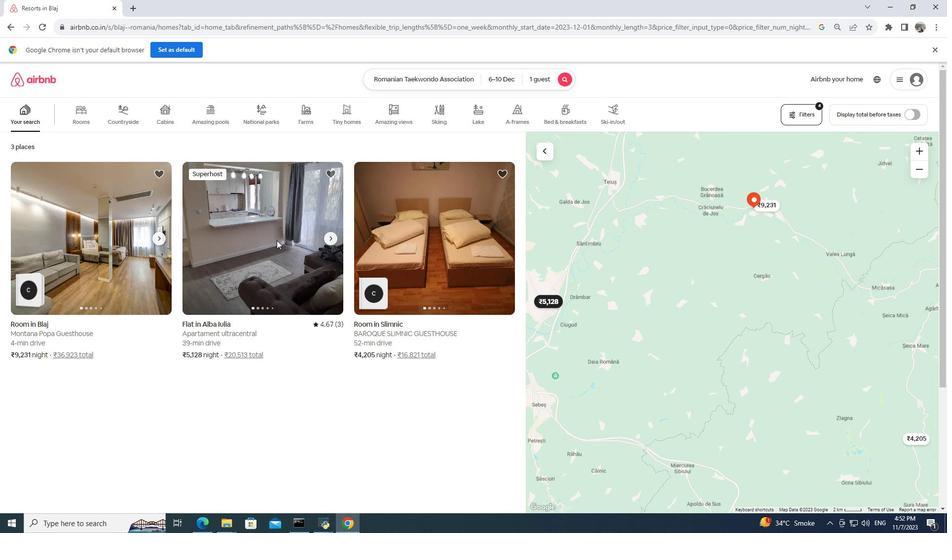 
Action: Mouse moved to (232, 9)
Screenshot: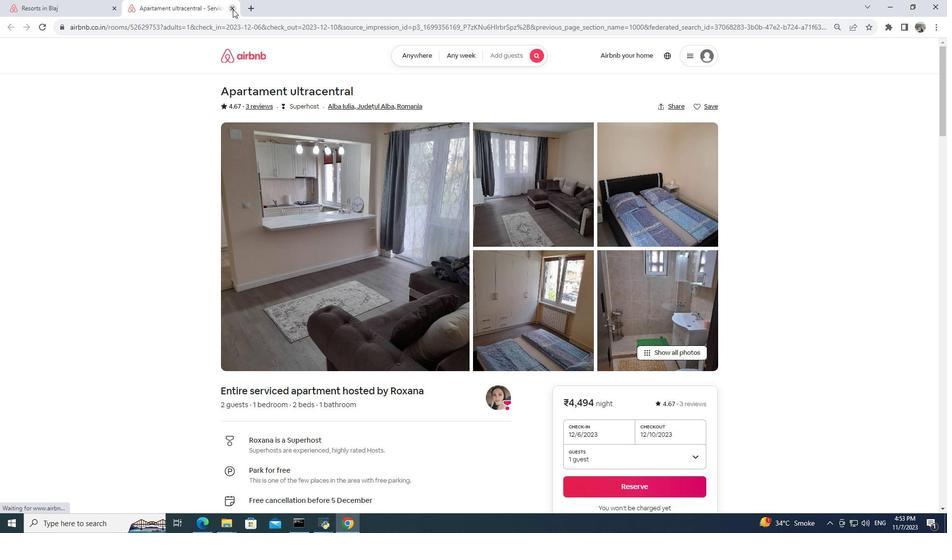 
Action: Mouse pressed left at (232, 9)
Screenshot: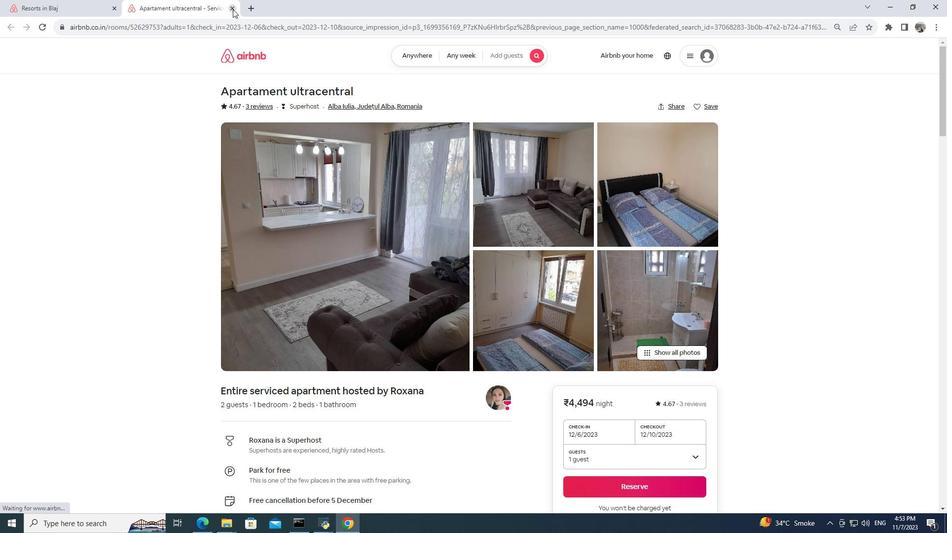
Action: Mouse moved to (358, 228)
Screenshot: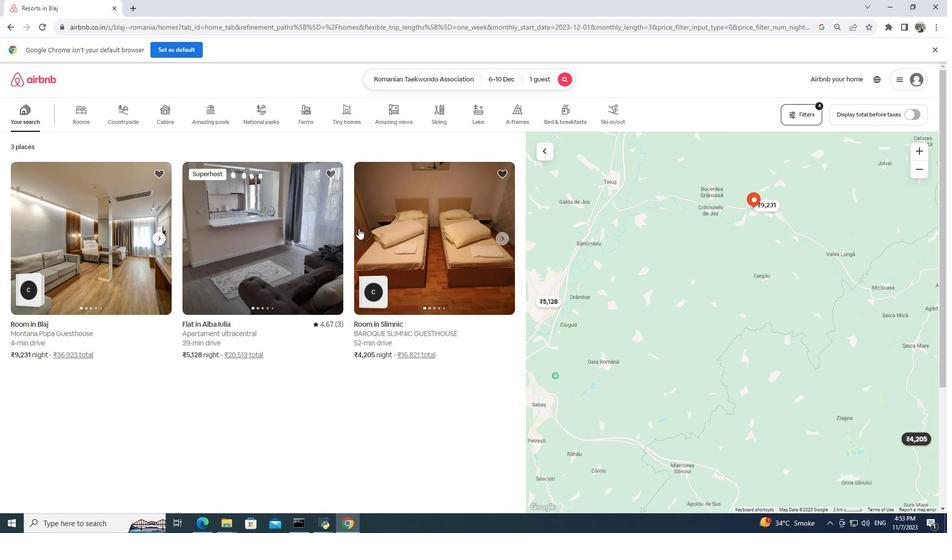 
Action: Mouse pressed left at (358, 228)
Screenshot: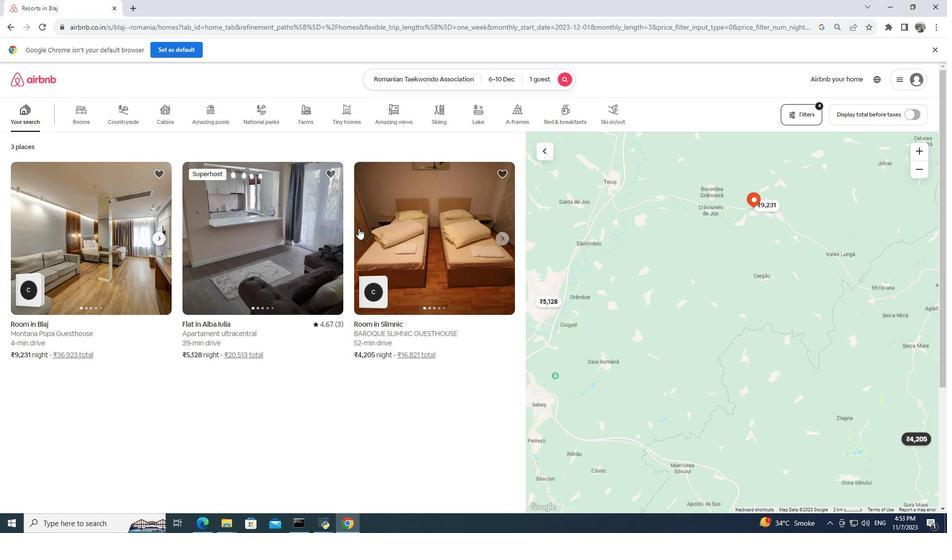 
Action: Mouse moved to (358, 228)
Screenshot: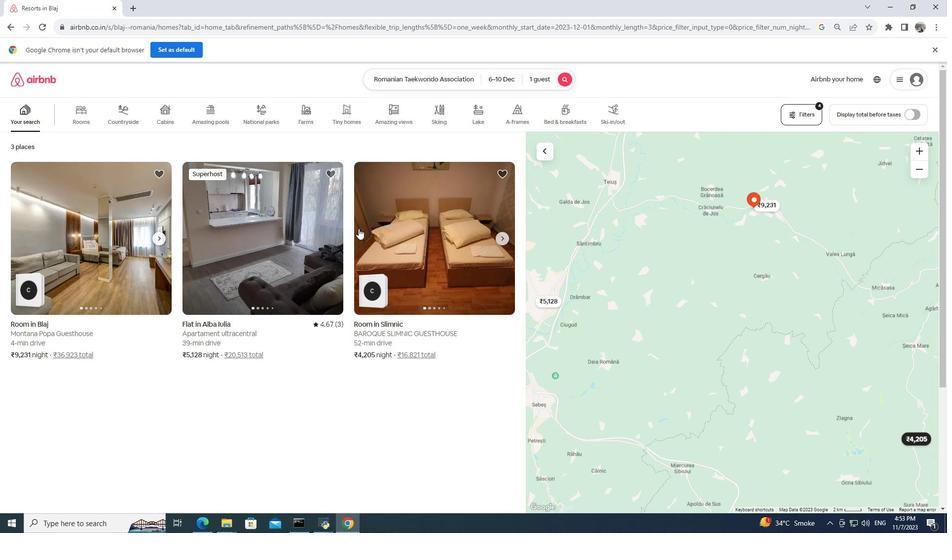 
Action: Mouse pressed left at (358, 228)
Screenshot: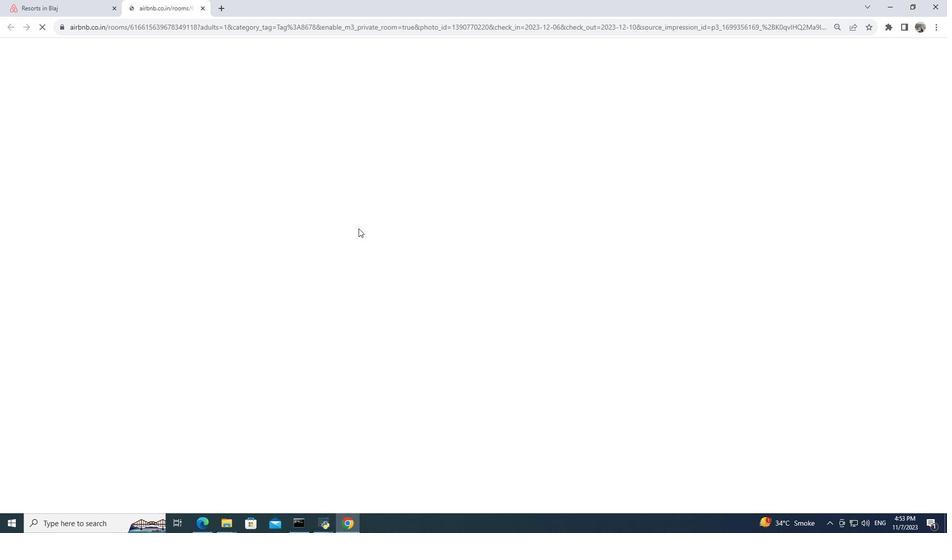 
Action: Mouse moved to (136, 189)
Screenshot: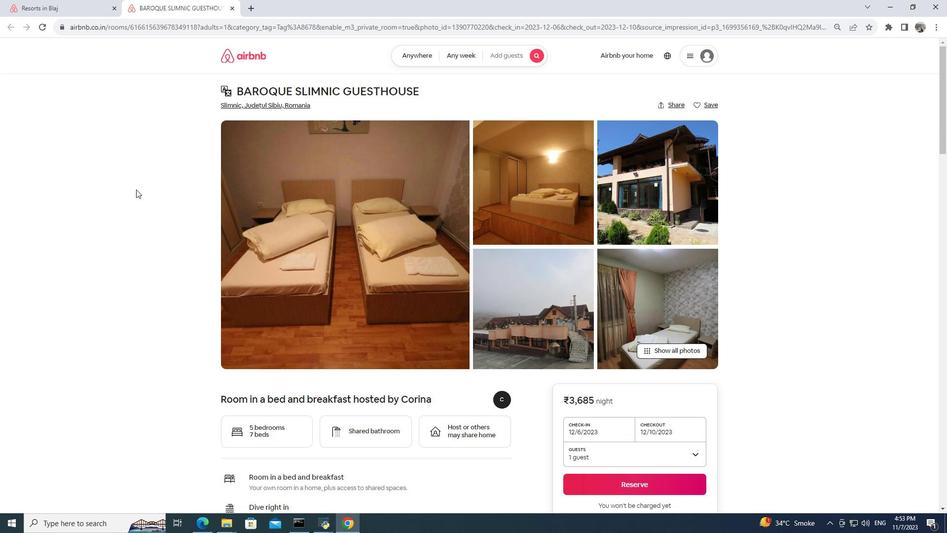 
